 Task: Check the average views per listing of full gym in the last 5 years.
Action: Mouse moved to (811, 184)
Screenshot: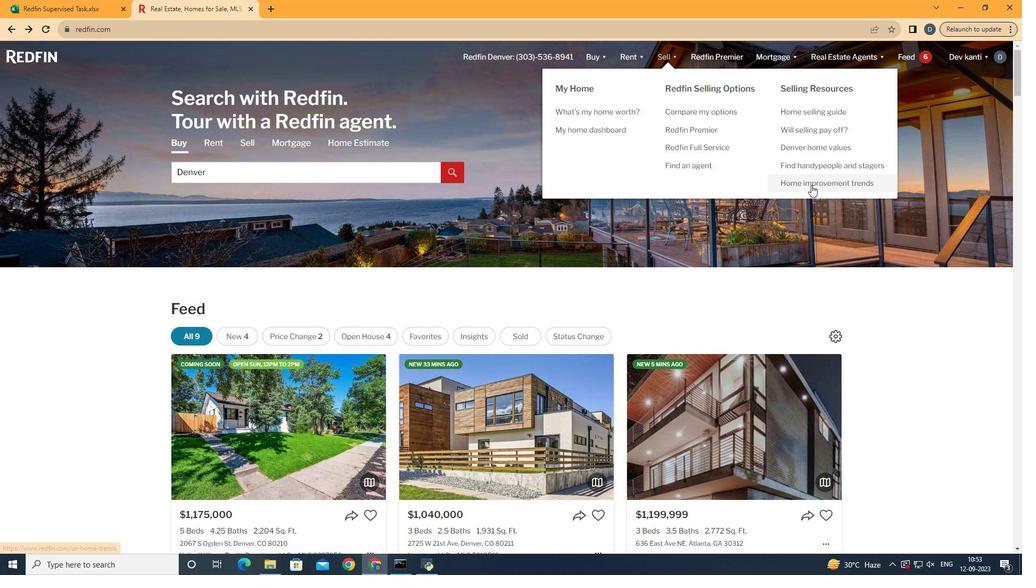 
Action: Mouse pressed left at (811, 184)
Screenshot: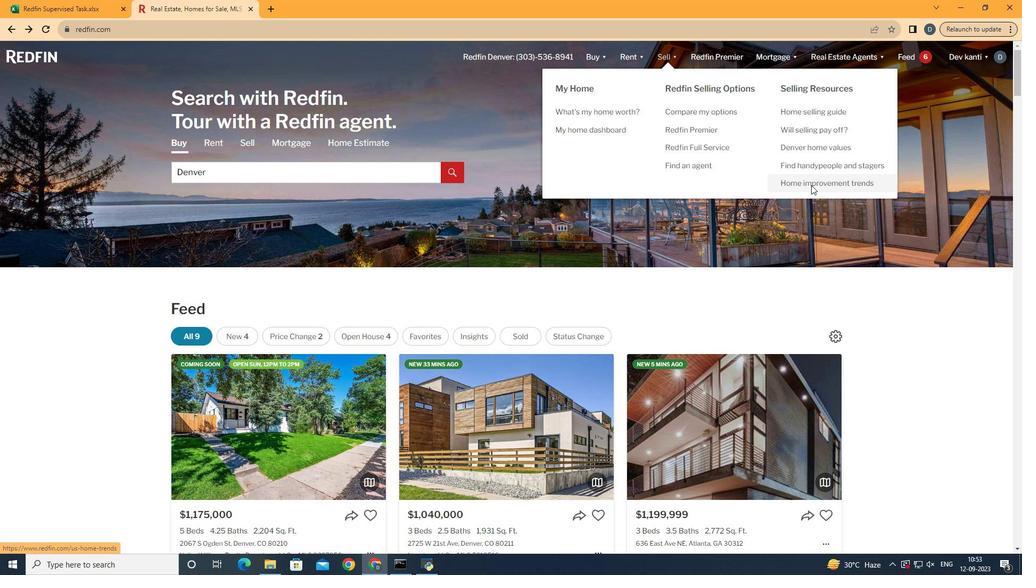 
Action: Mouse moved to (260, 208)
Screenshot: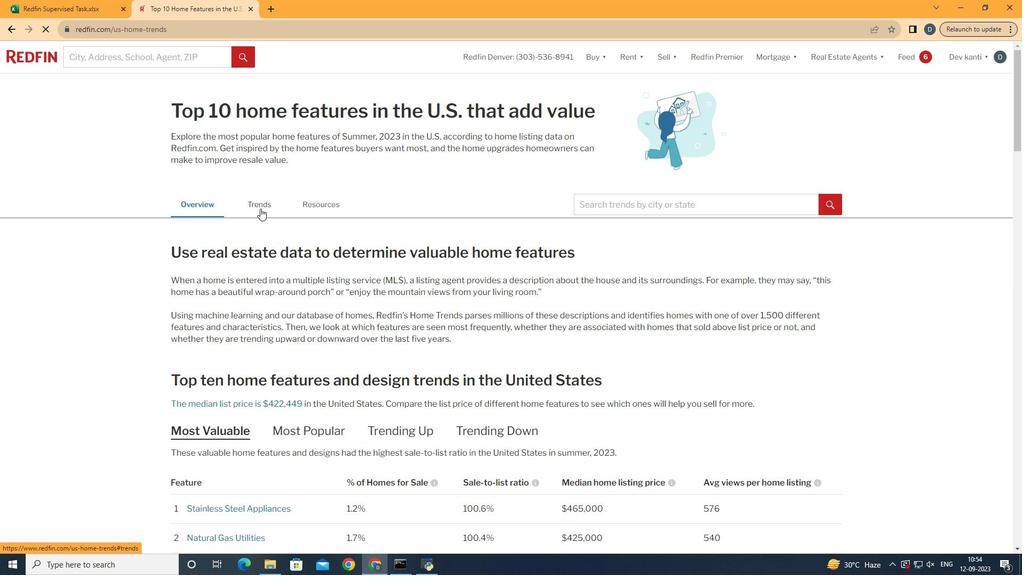 
Action: Mouse pressed left at (260, 208)
Screenshot: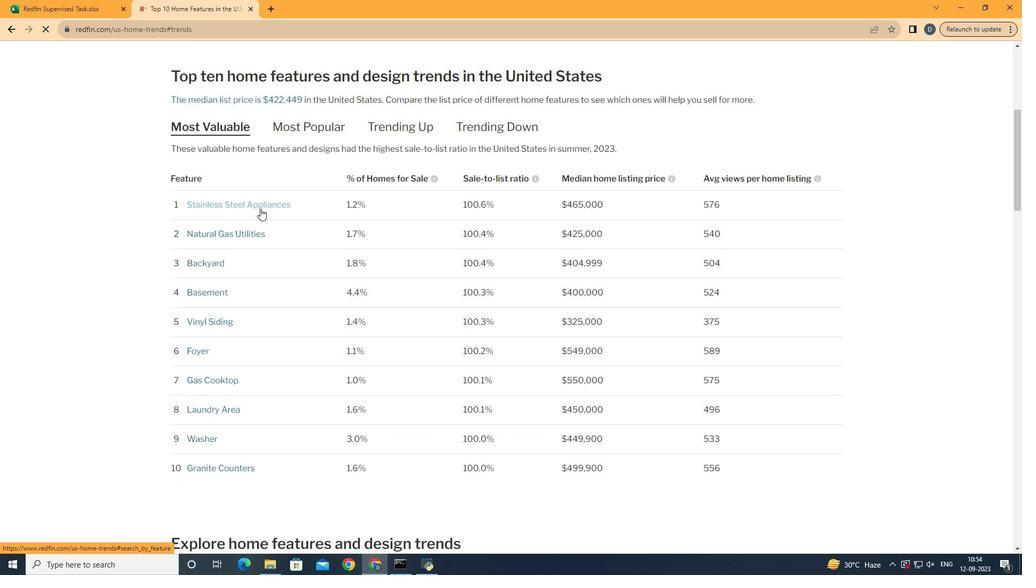 
Action: Mouse moved to (451, 282)
Screenshot: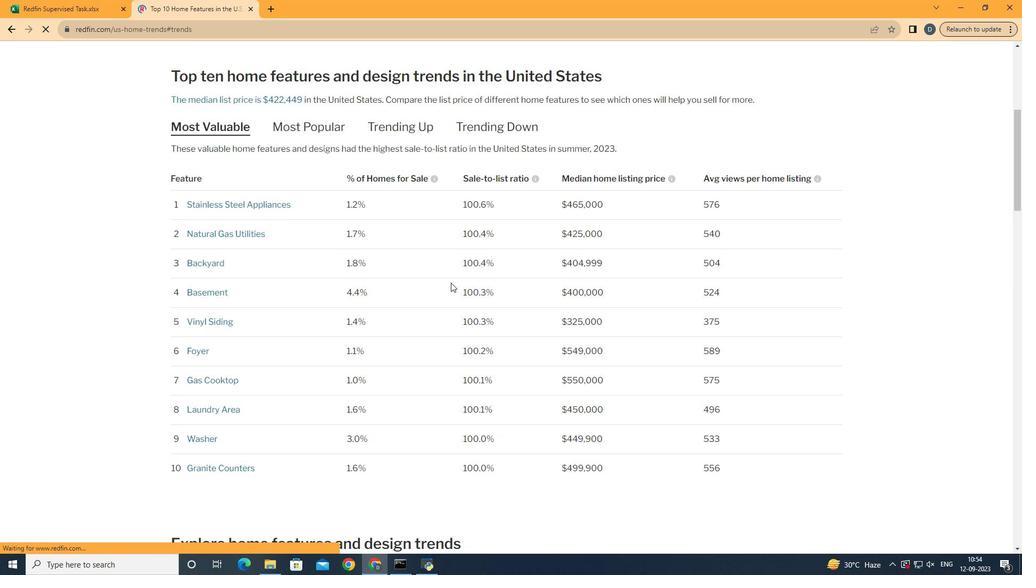 
Action: Mouse scrolled (451, 282) with delta (0, 0)
Screenshot: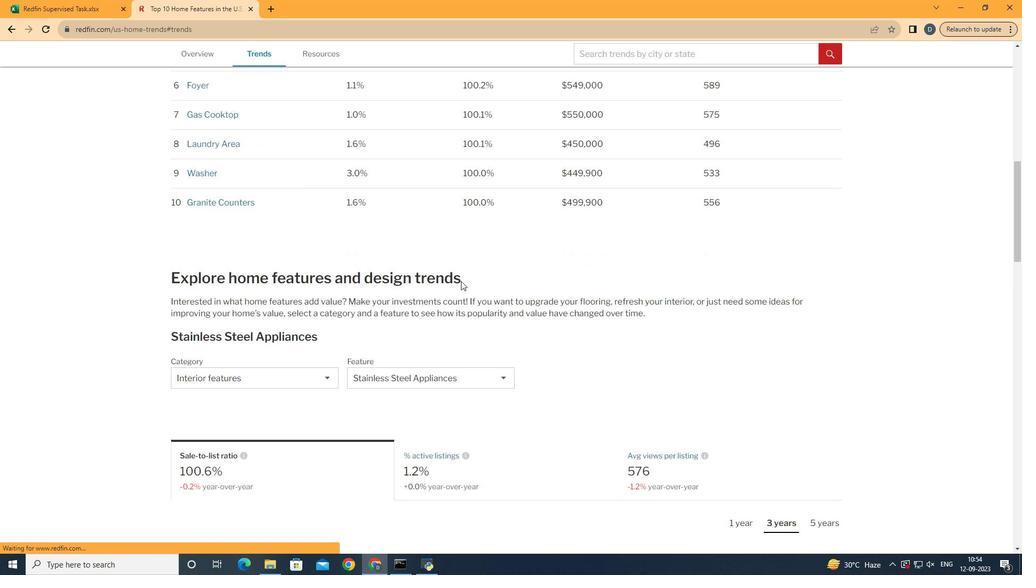 
Action: Mouse scrolled (451, 282) with delta (0, 0)
Screenshot: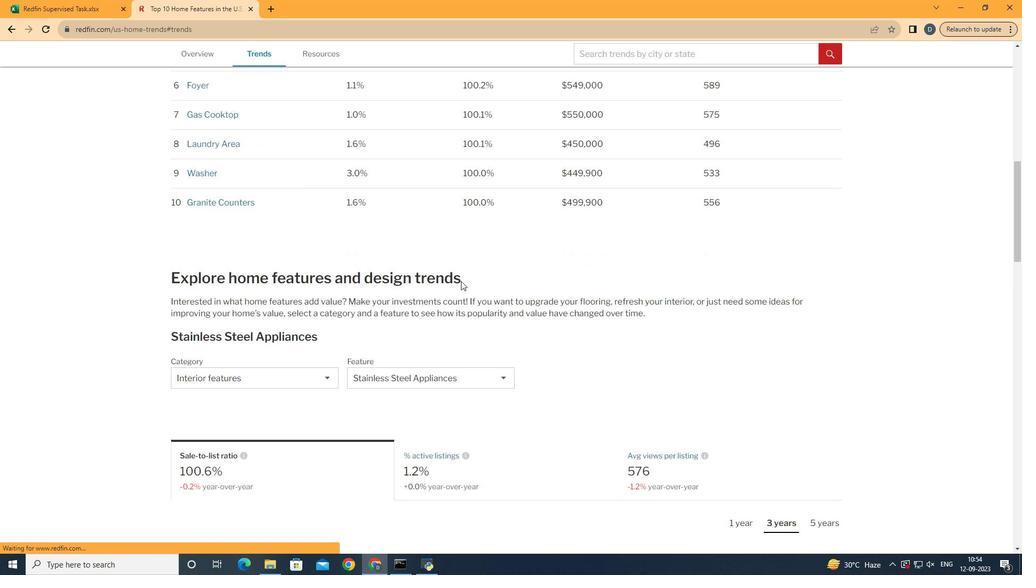 
Action: Mouse moved to (451, 283)
Screenshot: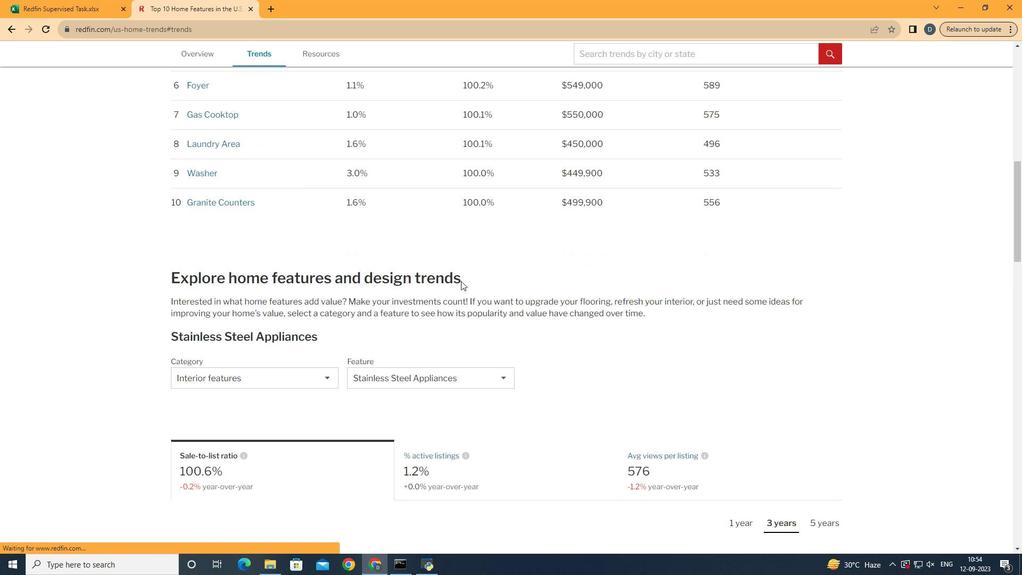 
Action: Mouse scrolled (451, 282) with delta (0, 0)
Screenshot: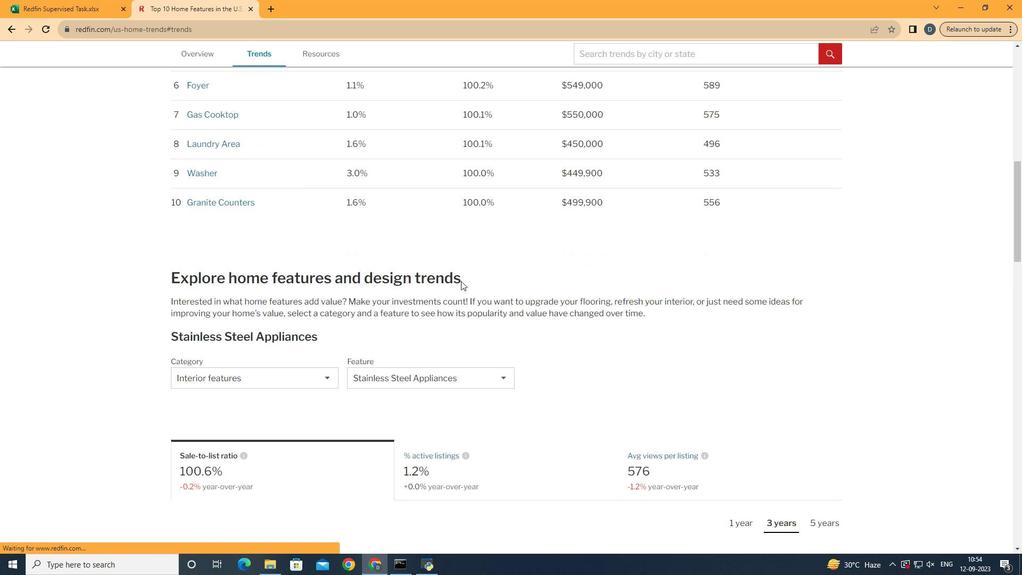 
Action: Mouse moved to (448, 283)
Screenshot: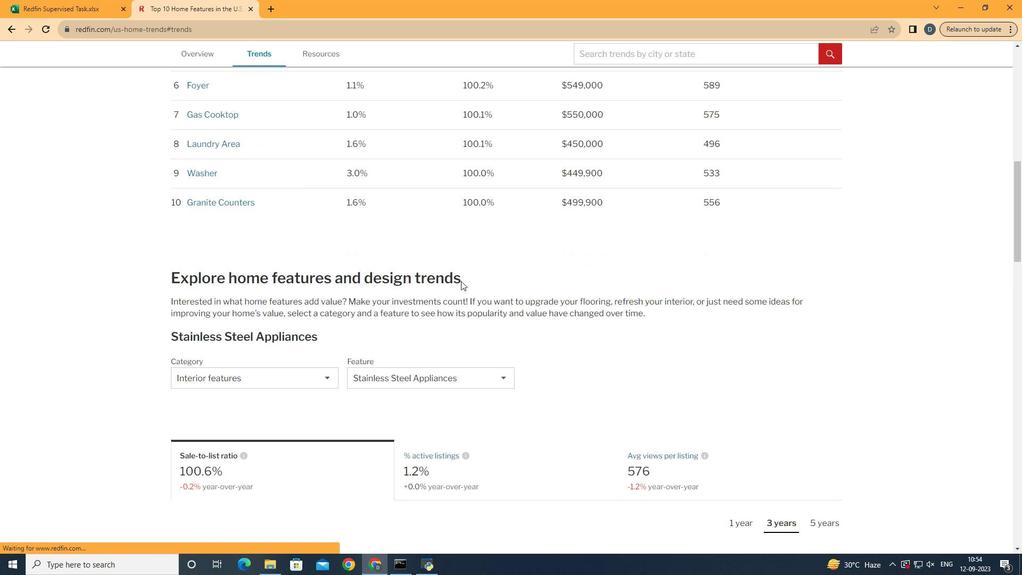
Action: Mouse scrolled (448, 283) with delta (0, 0)
Screenshot: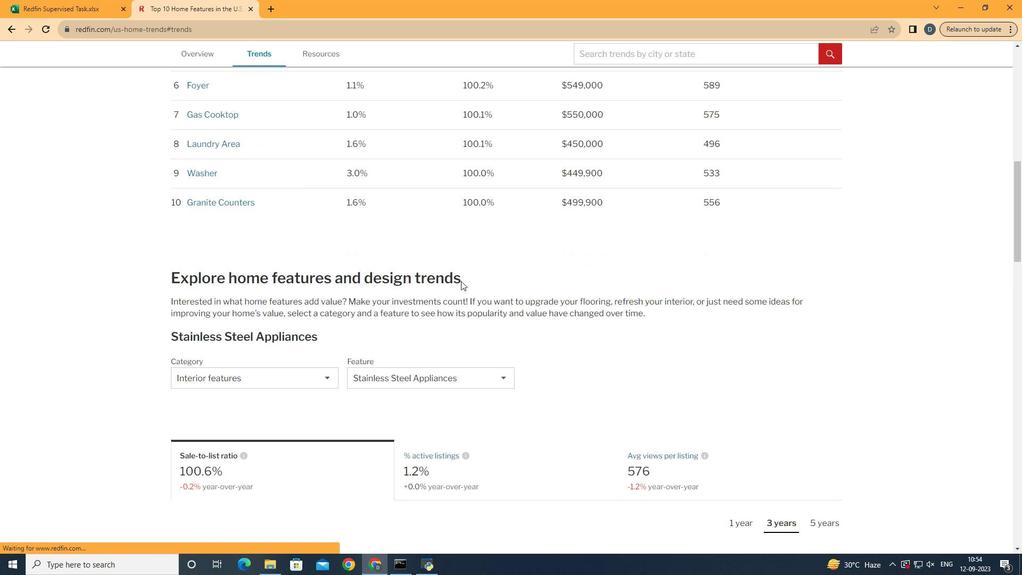 
Action: Mouse moved to (444, 285)
Screenshot: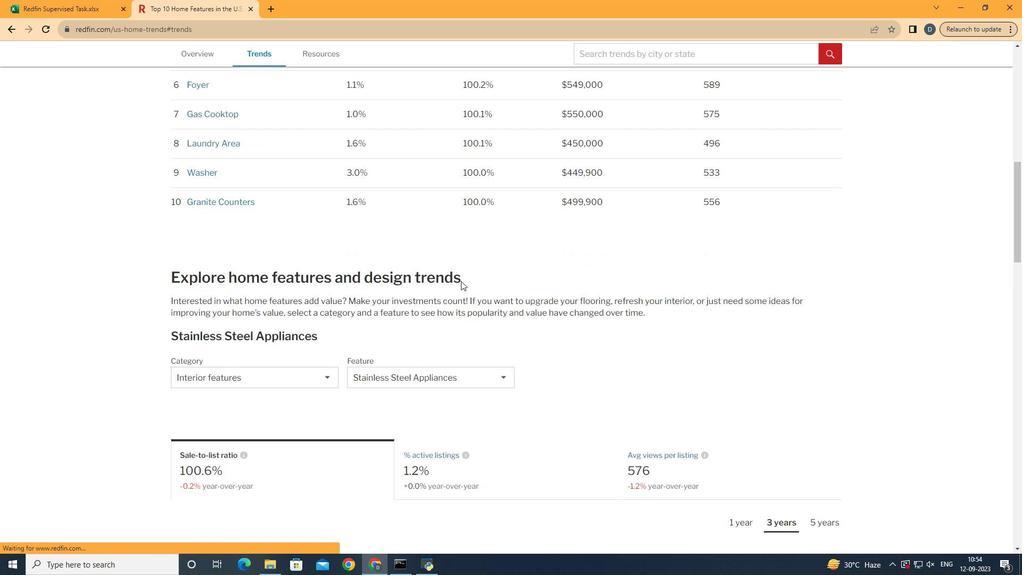 
Action: Mouse scrolled (444, 284) with delta (0, 0)
Screenshot: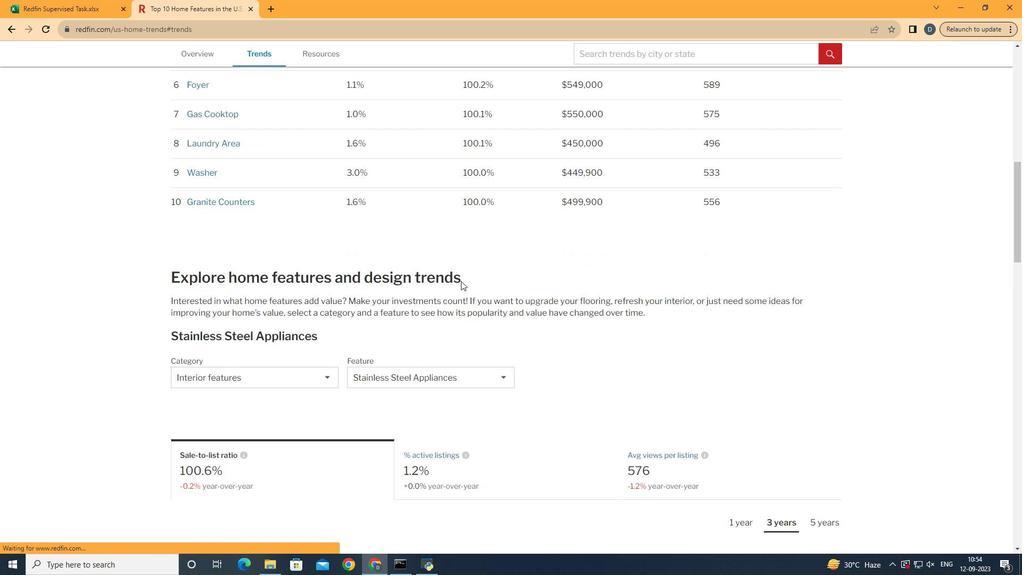 
Action: Mouse moved to (461, 281)
Screenshot: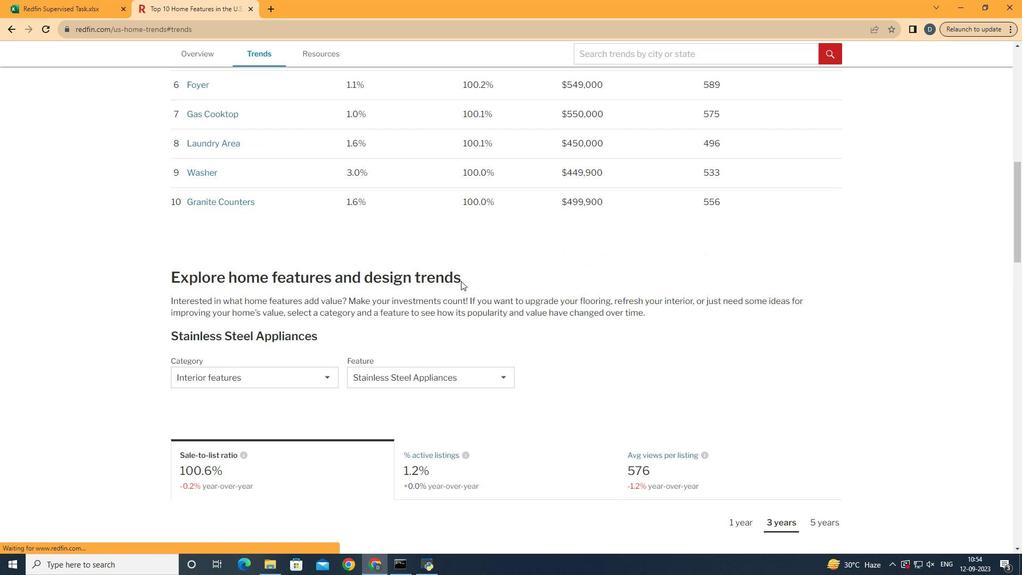 
Action: Mouse scrolled (461, 280) with delta (0, 0)
Screenshot: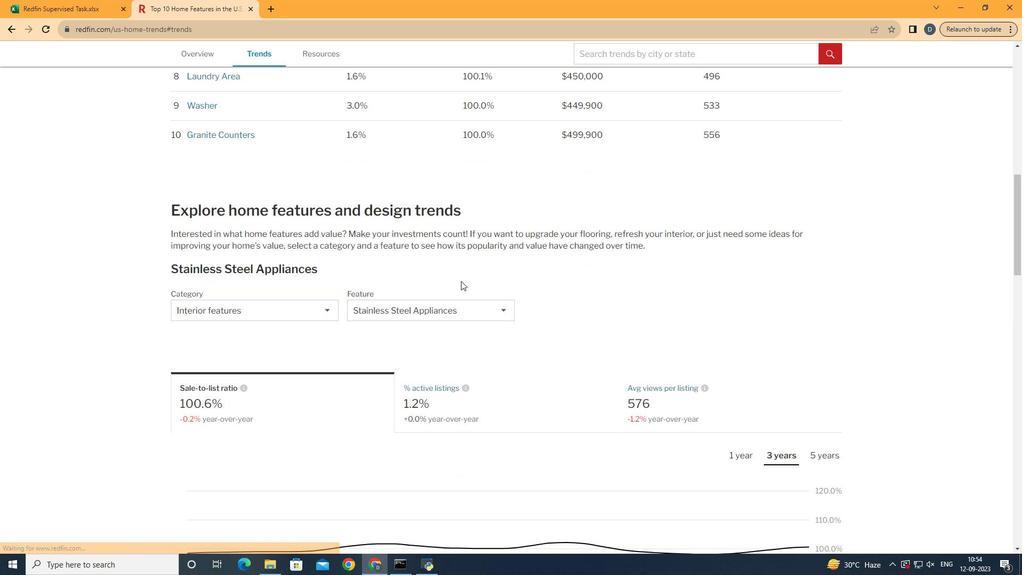 
Action: Mouse scrolled (461, 280) with delta (0, 0)
Screenshot: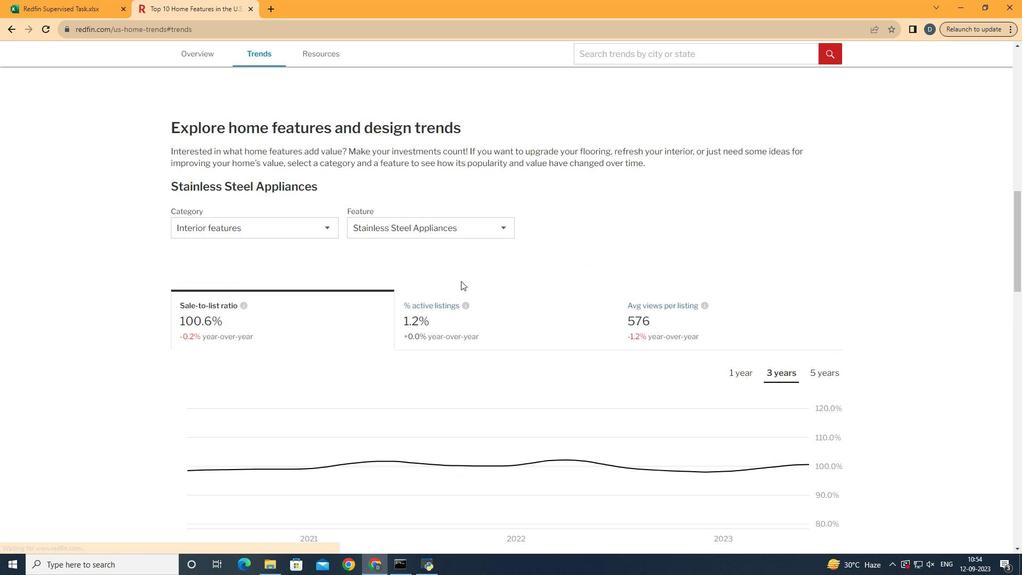 
Action: Mouse scrolled (461, 280) with delta (0, 0)
Screenshot: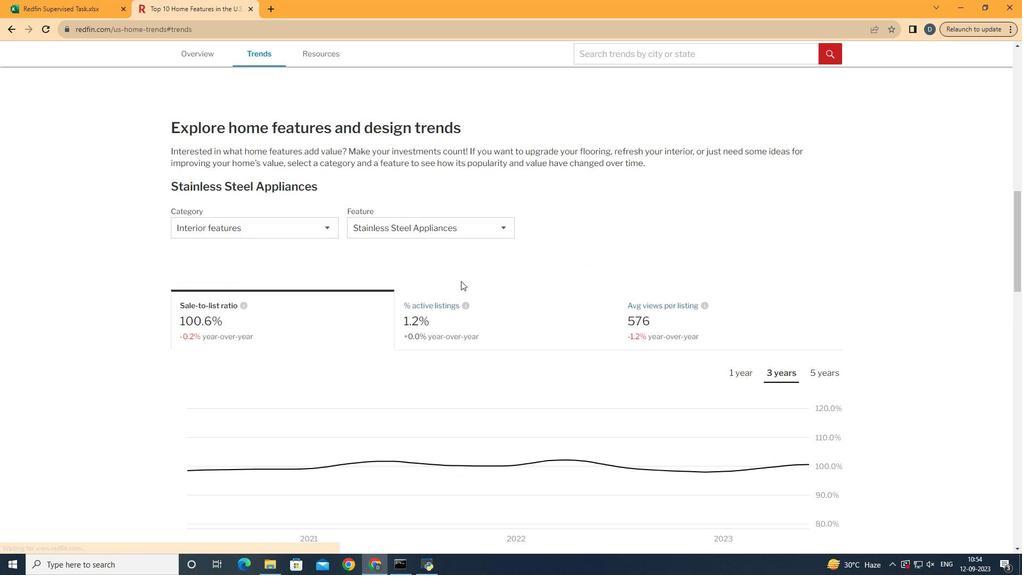 
Action: Mouse moved to (260, 212)
Screenshot: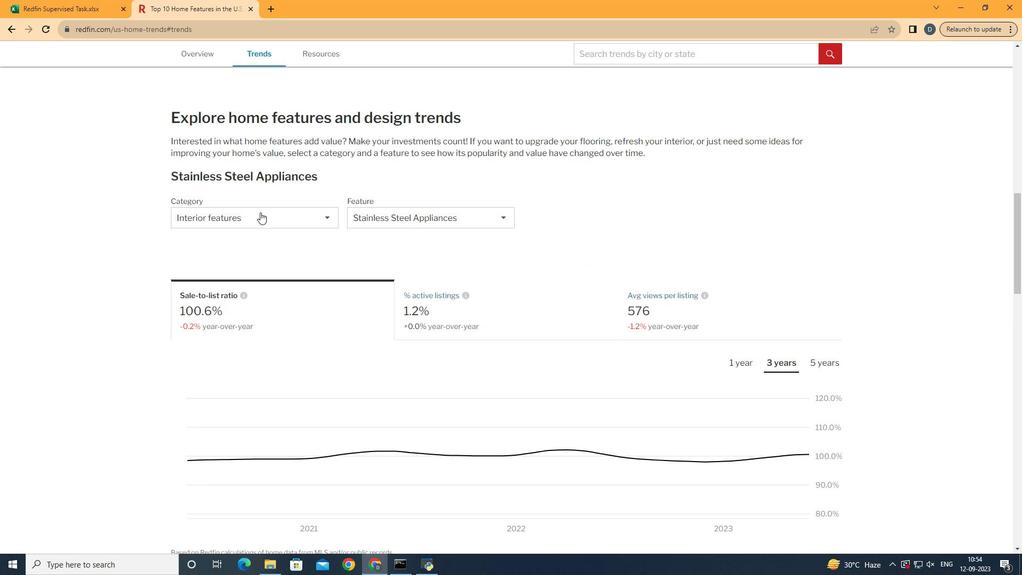 
Action: Mouse pressed left at (260, 212)
Screenshot: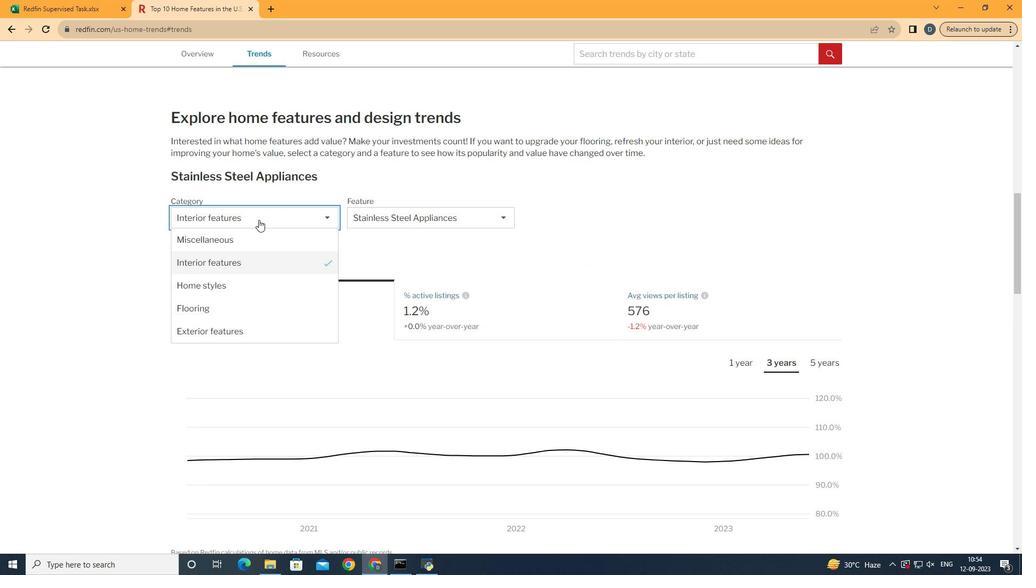 
Action: Mouse moved to (273, 263)
Screenshot: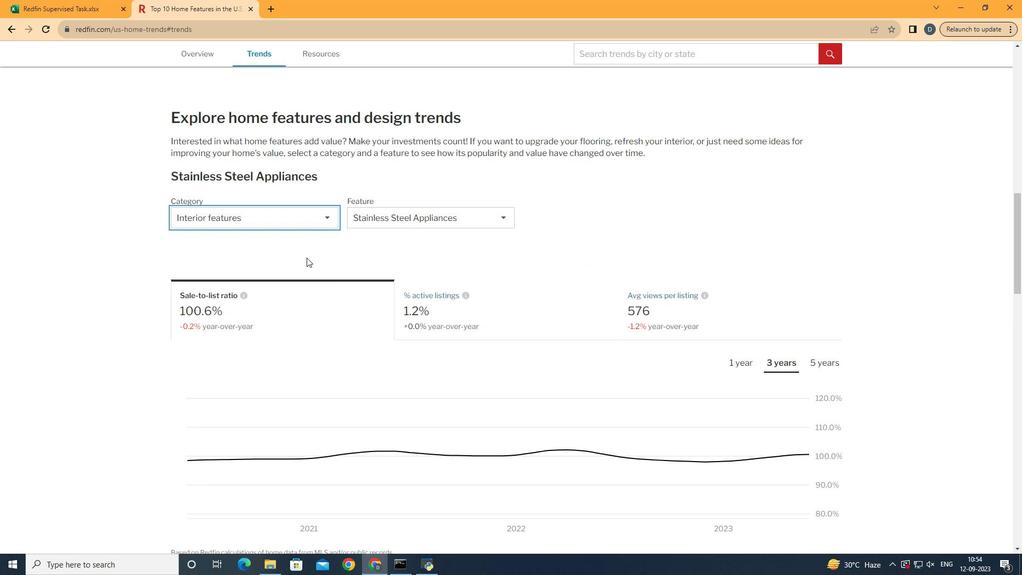 
Action: Mouse pressed left at (273, 263)
Screenshot: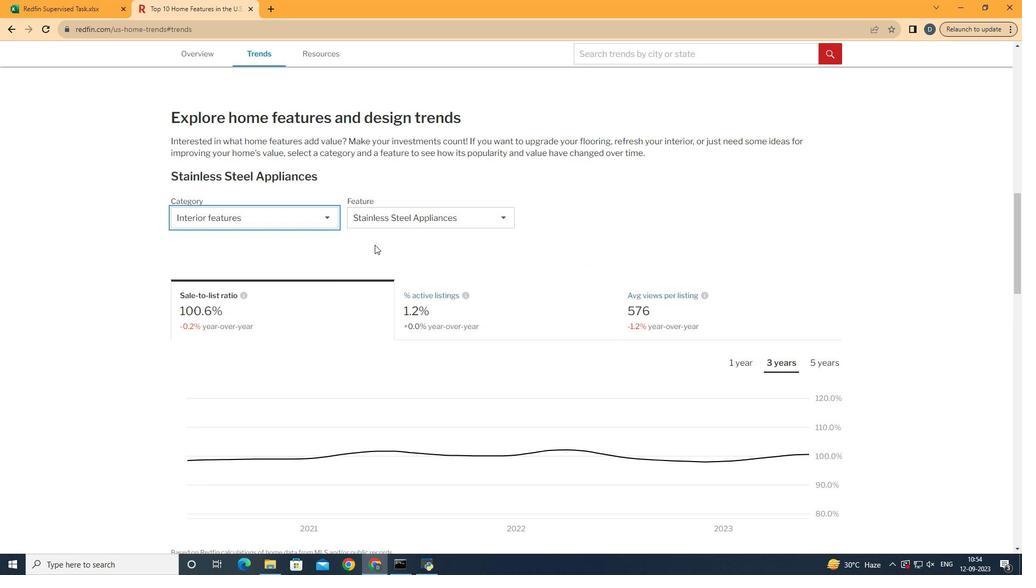 
Action: Mouse moved to (452, 215)
Screenshot: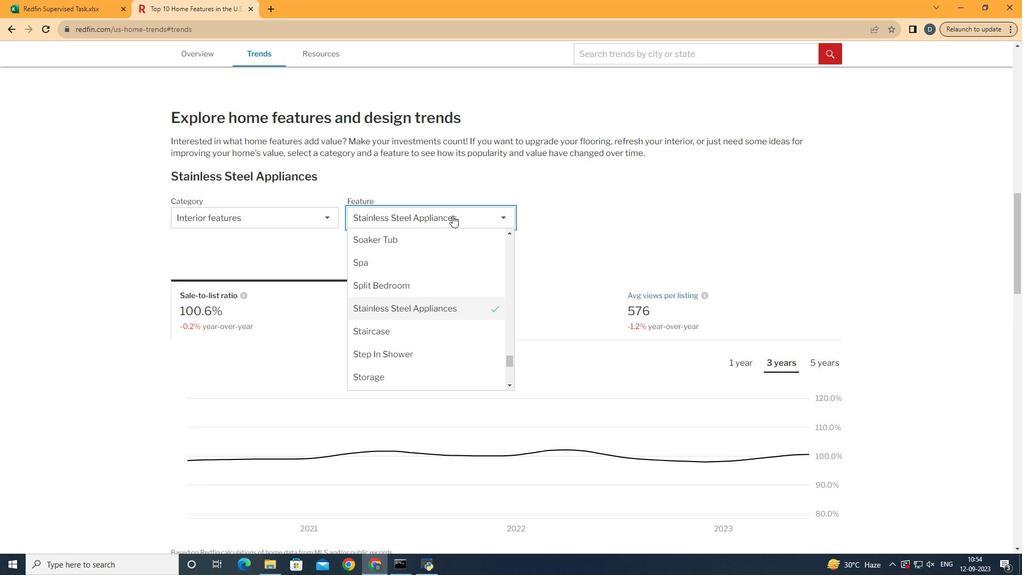 
Action: Mouse pressed left at (452, 215)
Screenshot: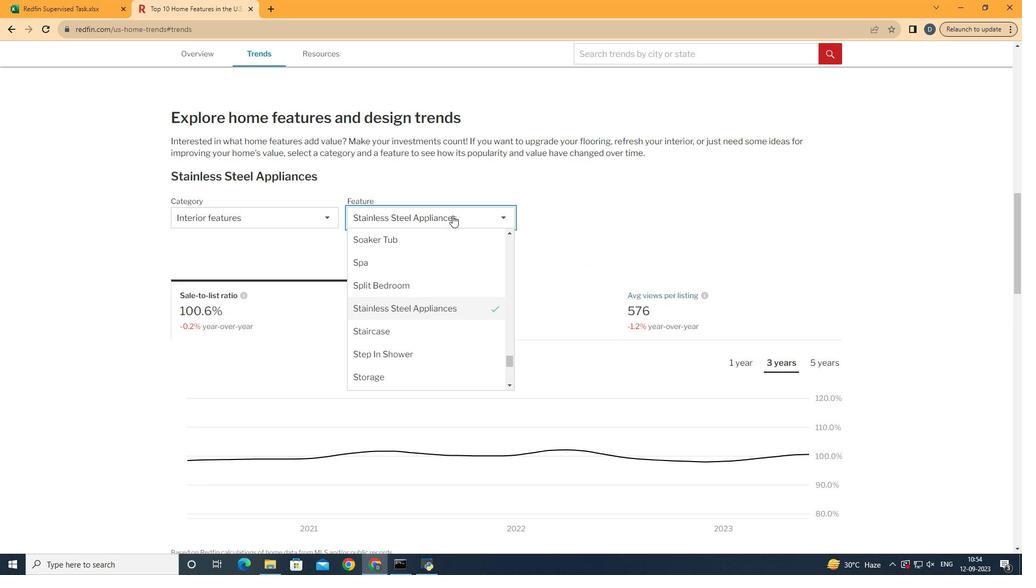 
Action: Mouse moved to (478, 313)
Screenshot: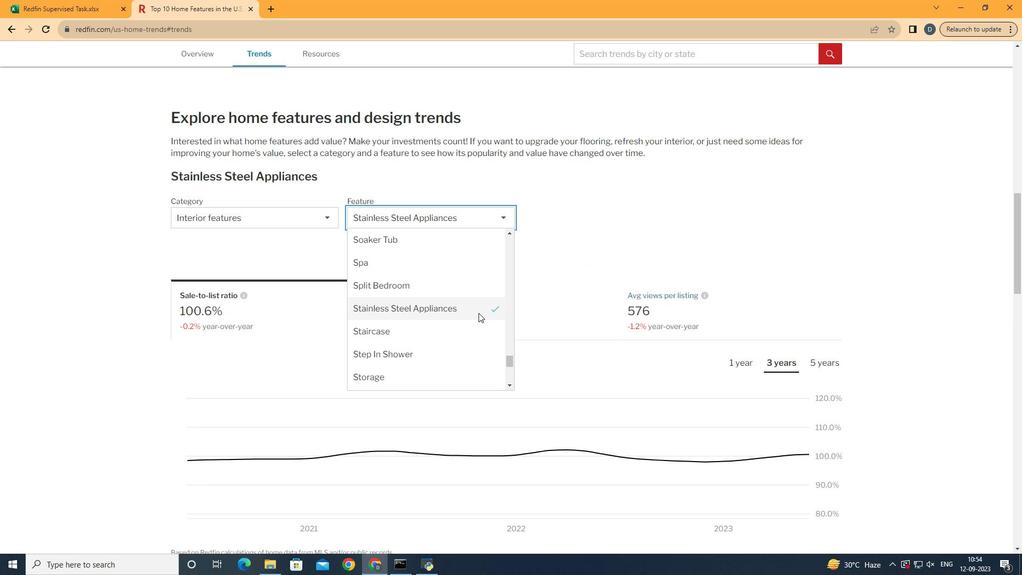 
Action: Mouse scrolled (478, 313) with delta (0, 0)
Screenshot: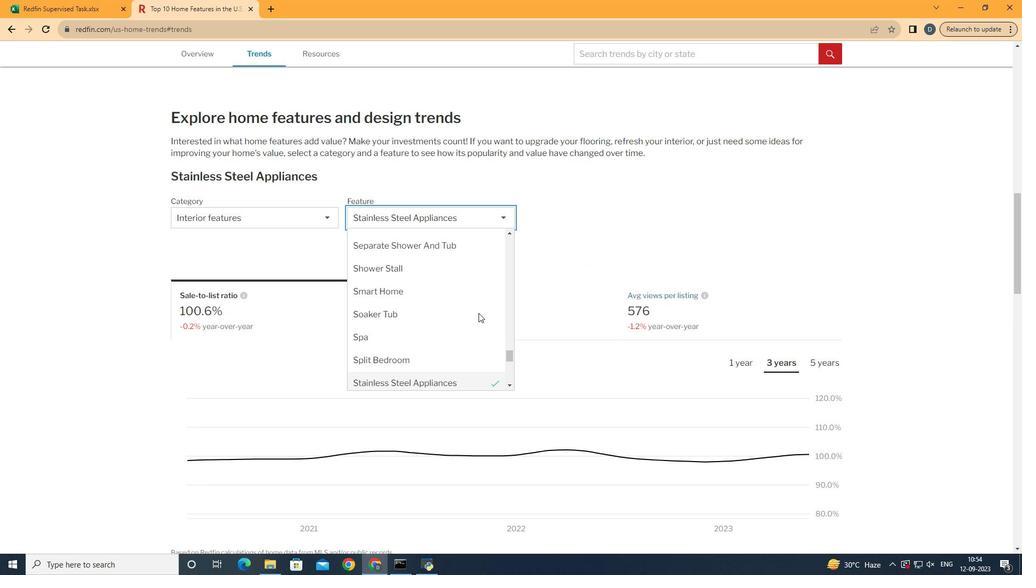 
Action: Mouse scrolled (478, 313) with delta (0, 0)
Screenshot: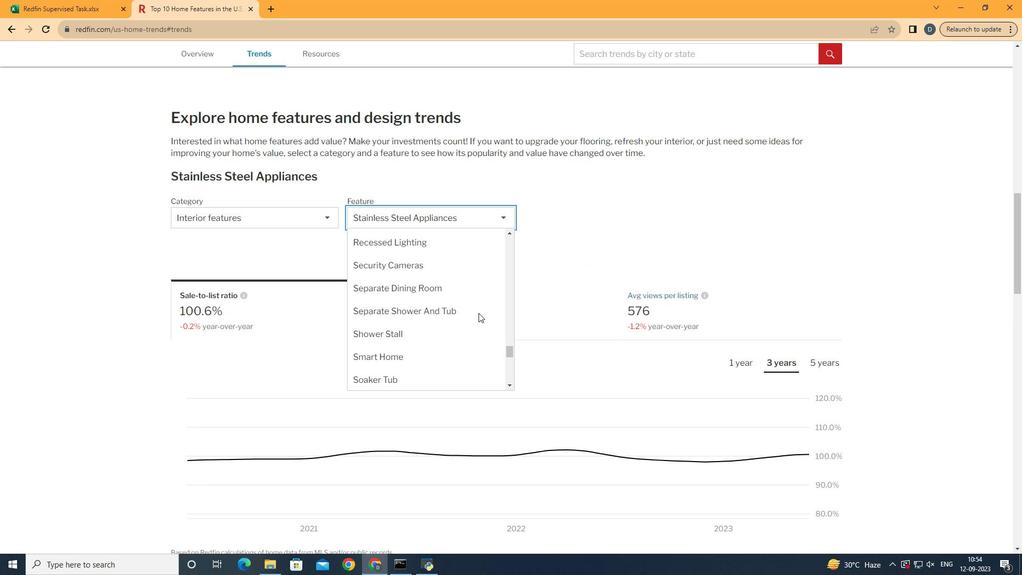 
Action: Mouse scrolled (478, 313) with delta (0, 0)
Screenshot: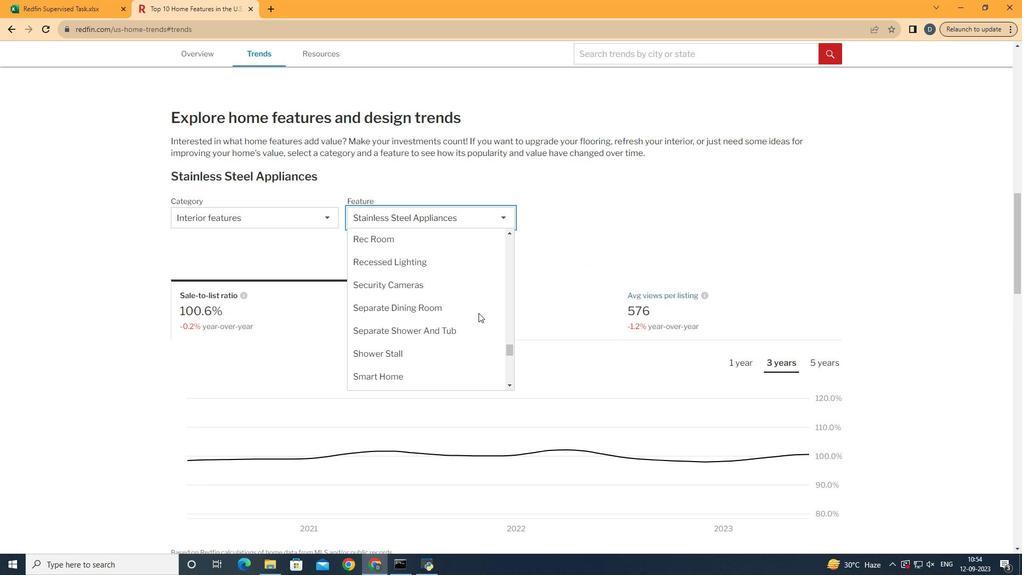 
Action: Mouse scrolled (478, 313) with delta (0, 0)
Screenshot: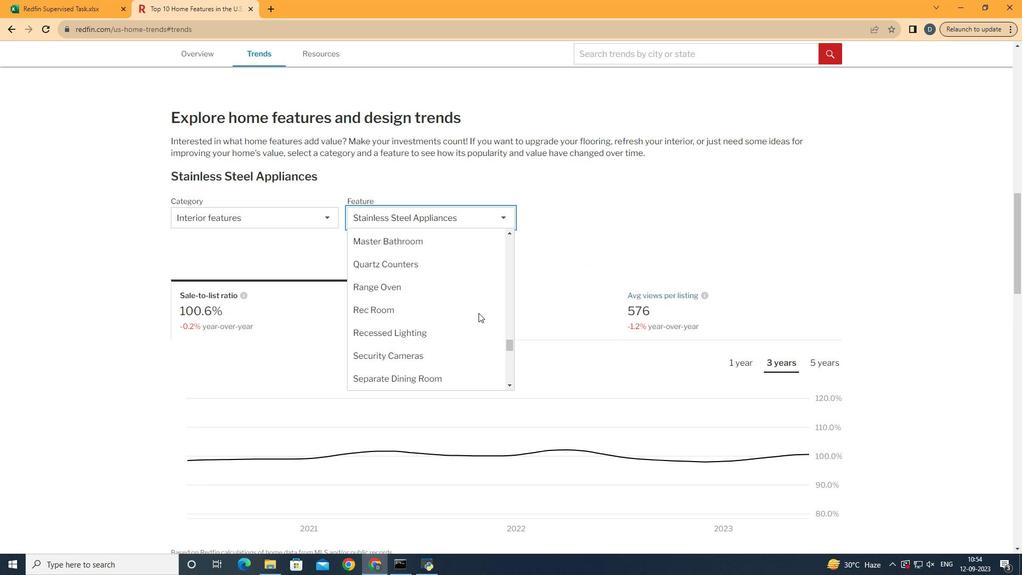 
Action: Mouse scrolled (478, 313) with delta (0, 0)
Screenshot: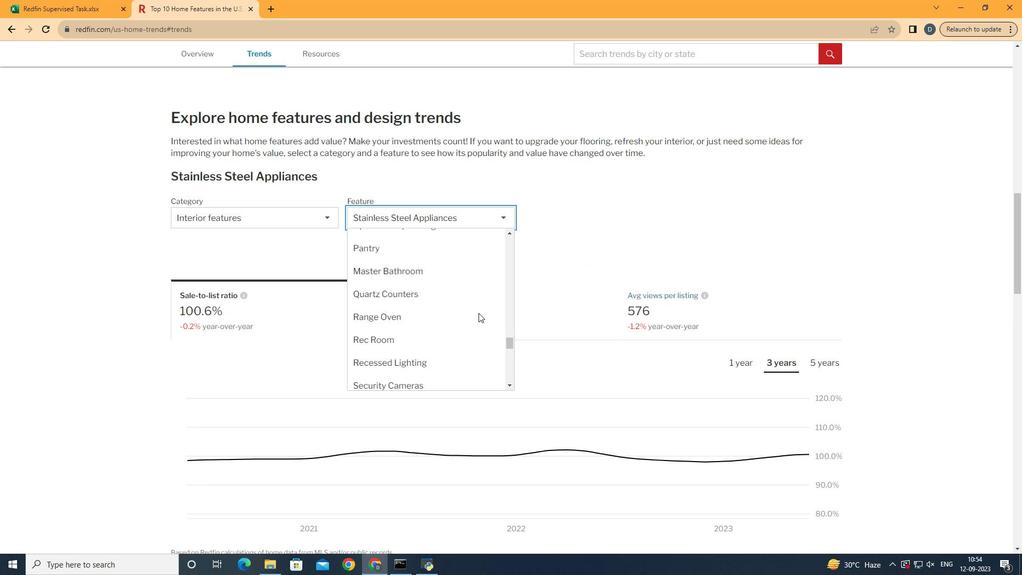 
Action: Mouse moved to (478, 313)
Screenshot: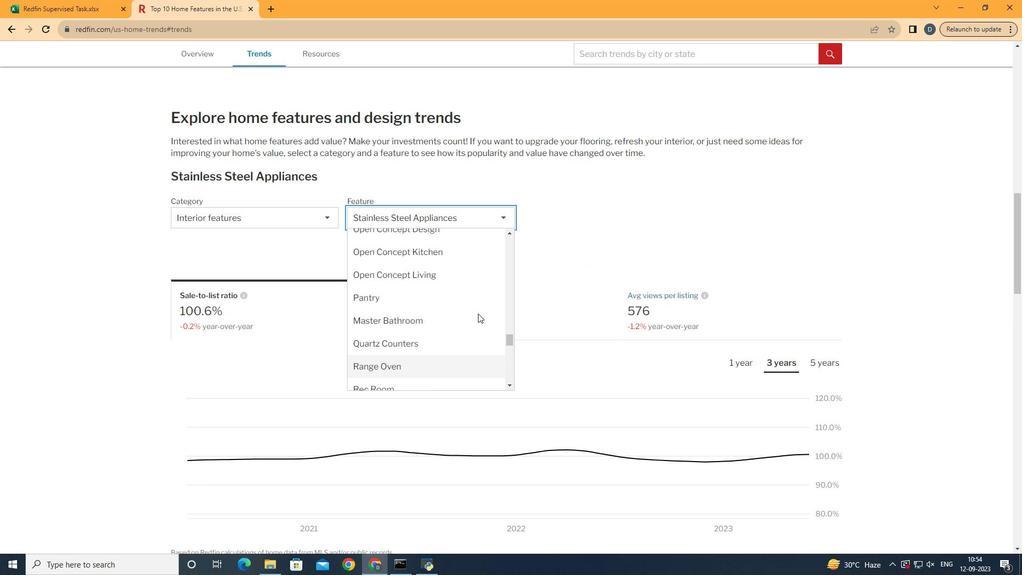 
Action: Mouse scrolled (478, 314) with delta (0, 0)
Screenshot: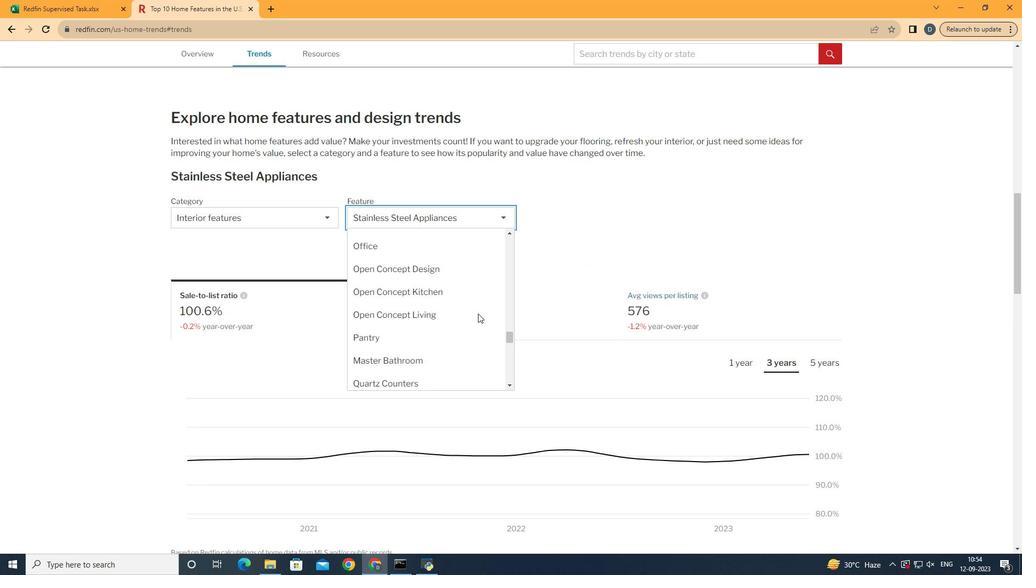 
Action: Mouse scrolled (478, 314) with delta (0, 0)
Screenshot: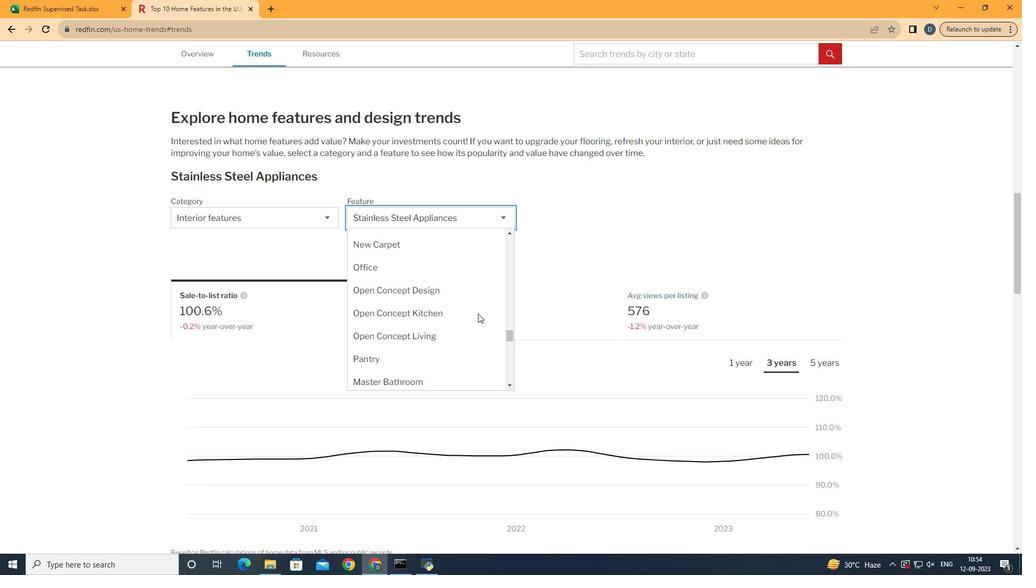 
Action: Mouse scrolled (478, 314) with delta (0, 0)
Screenshot: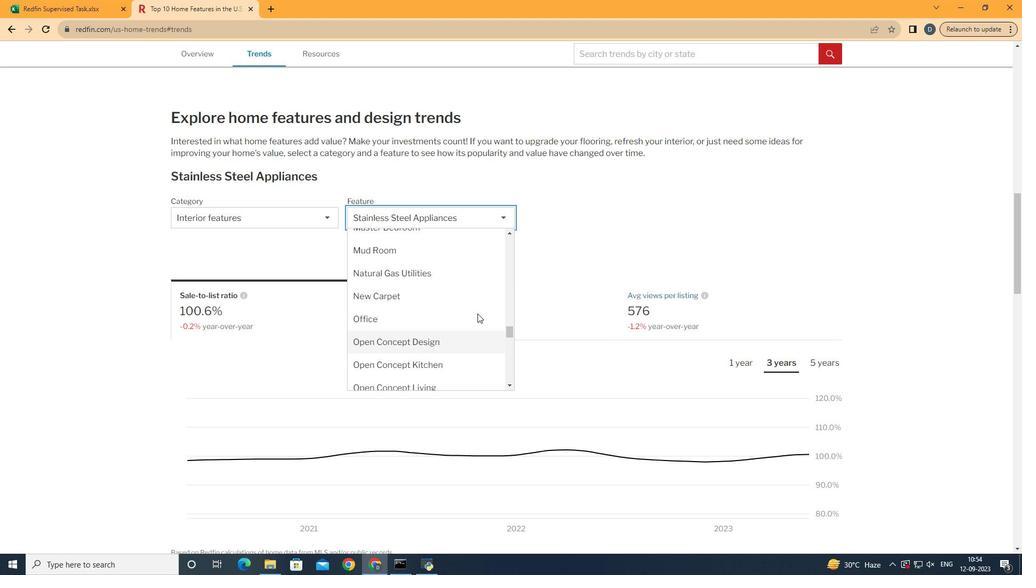 
Action: Mouse moved to (477, 313)
Screenshot: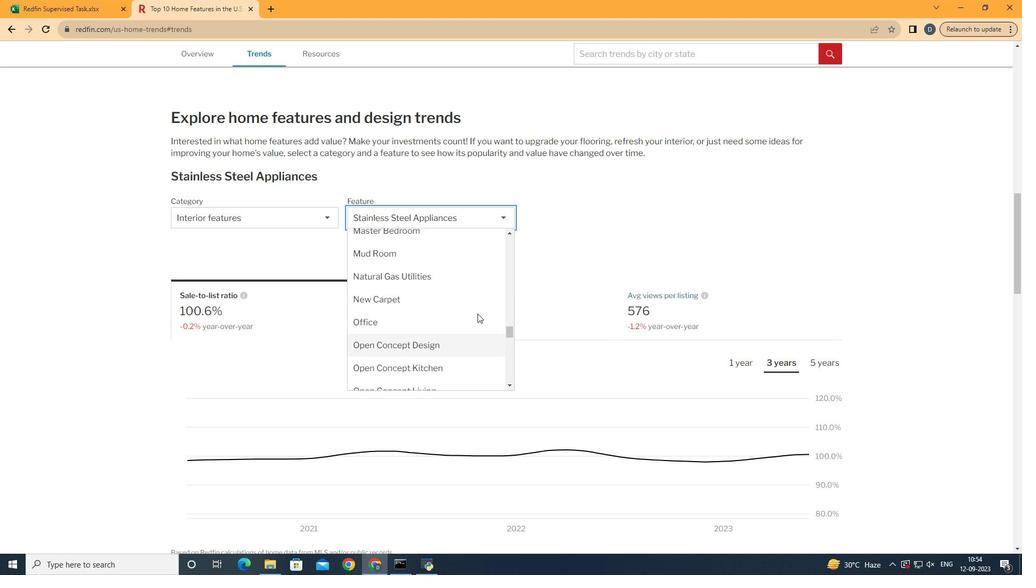 
Action: Mouse scrolled (477, 314) with delta (0, 0)
Screenshot: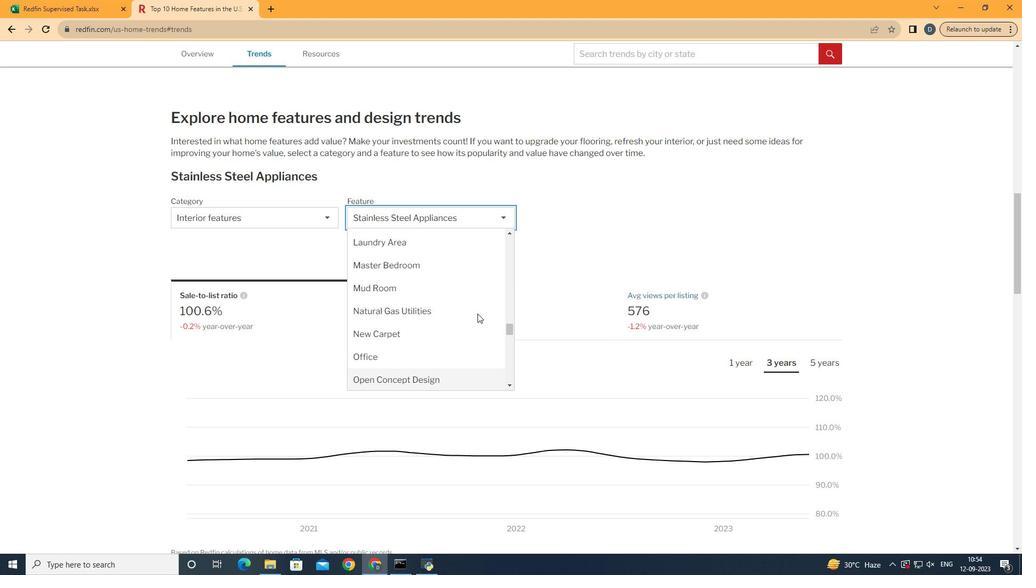 
Action: Mouse scrolled (477, 314) with delta (0, 0)
Screenshot: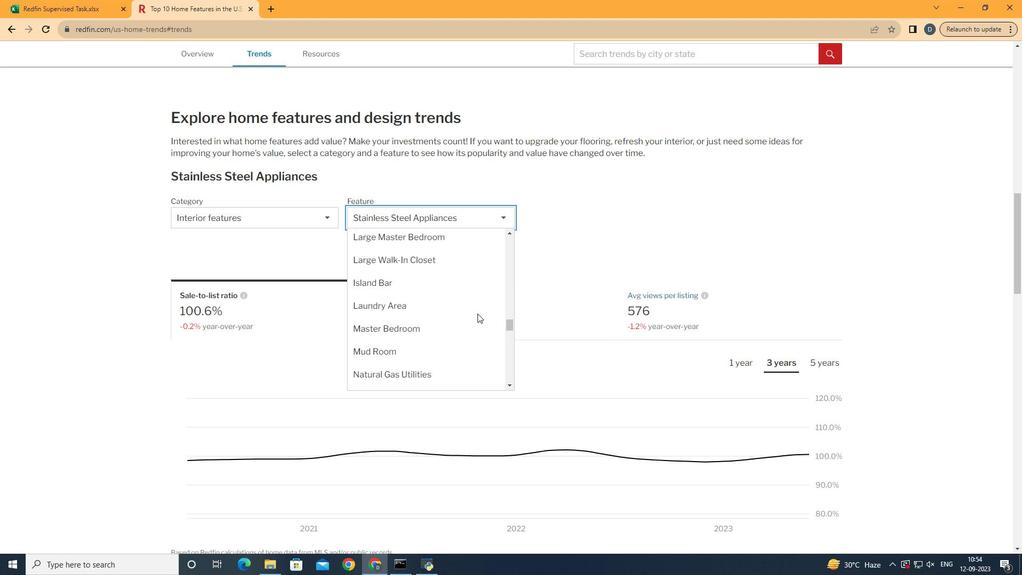 
Action: Mouse scrolled (477, 314) with delta (0, 0)
Screenshot: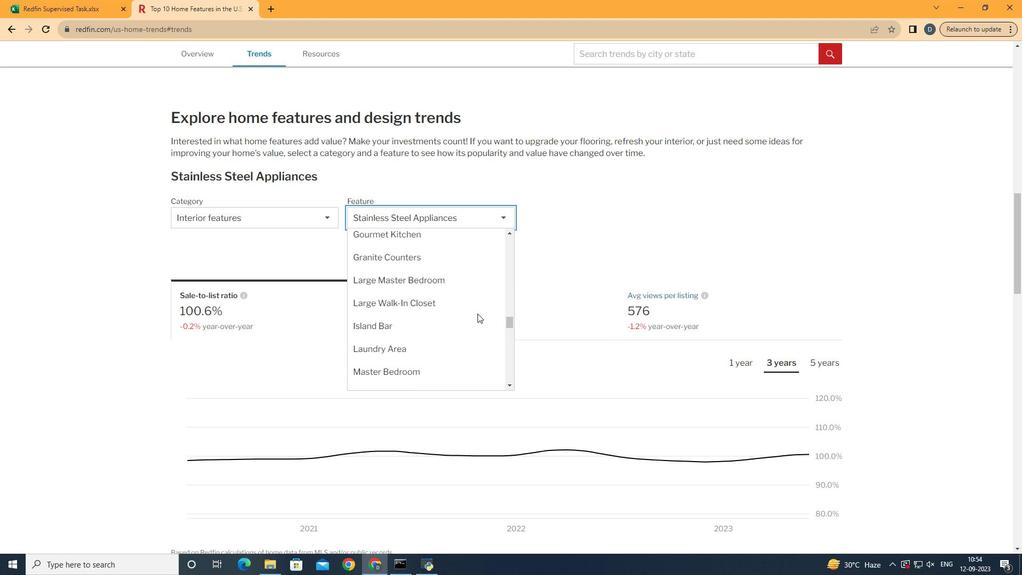 
Action: Mouse scrolled (477, 314) with delta (0, 0)
Screenshot: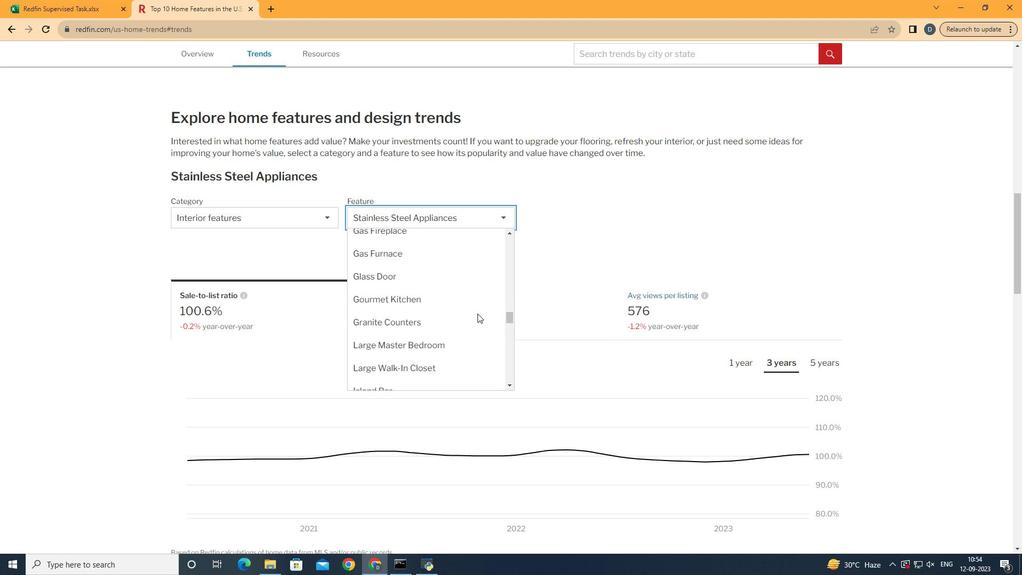 
Action: Mouse scrolled (477, 314) with delta (0, 0)
Screenshot: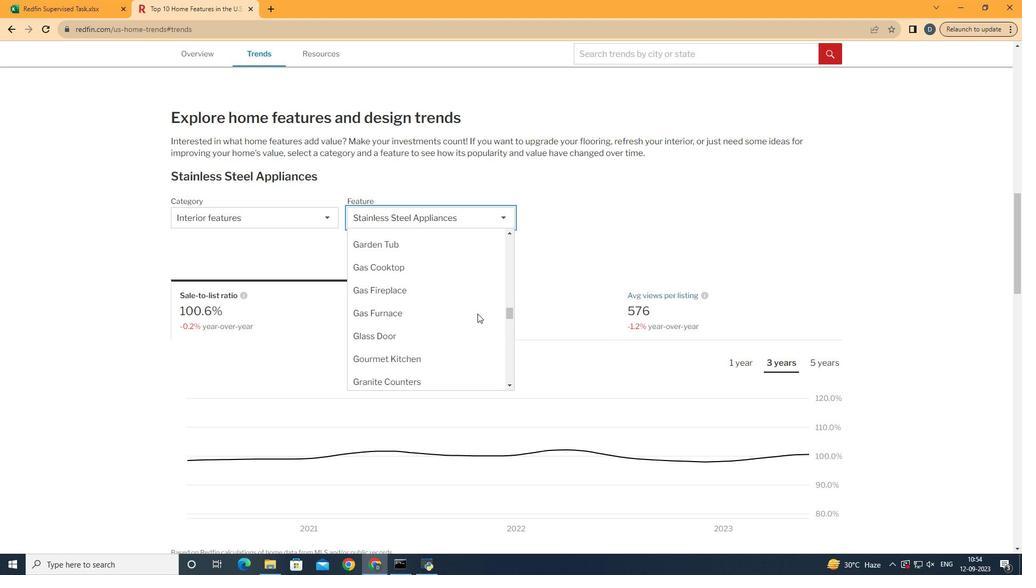 
Action: Mouse moved to (477, 314)
Screenshot: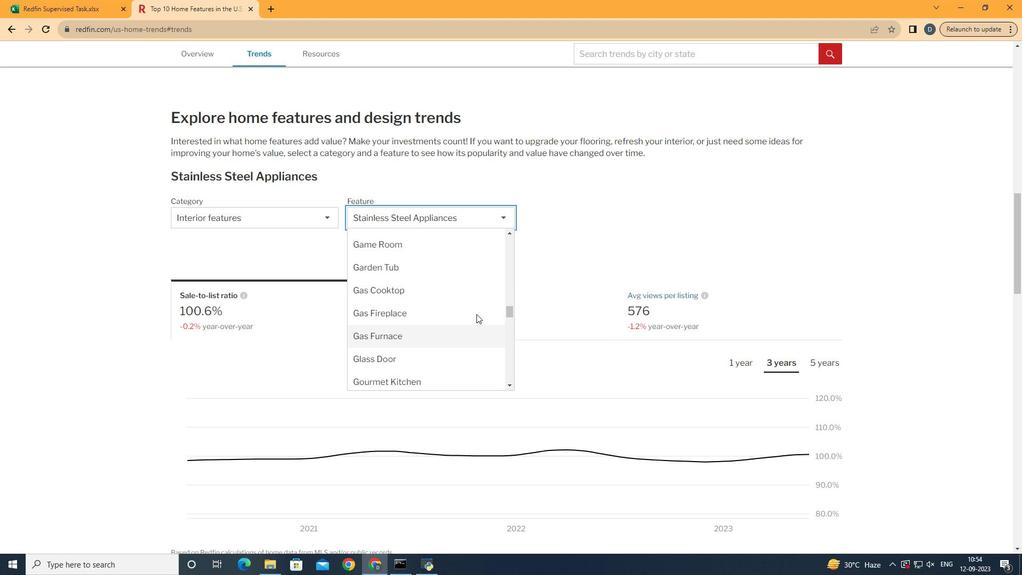 
Action: Mouse scrolled (477, 314) with delta (0, 0)
Screenshot: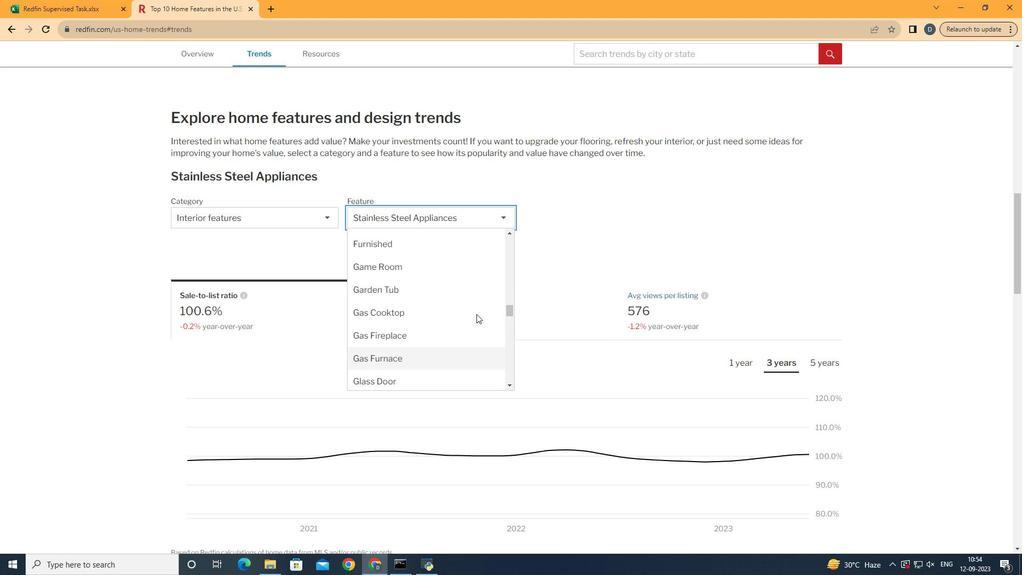 
Action: Mouse moved to (478, 276)
Screenshot: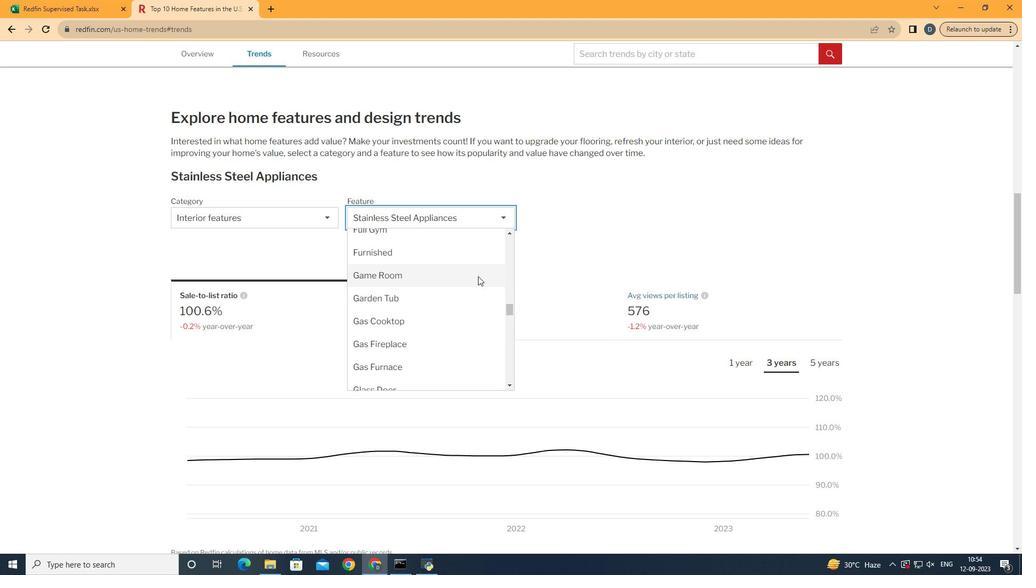 
Action: Mouse scrolled (478, 276) with delta (0, 0)
Screenshot: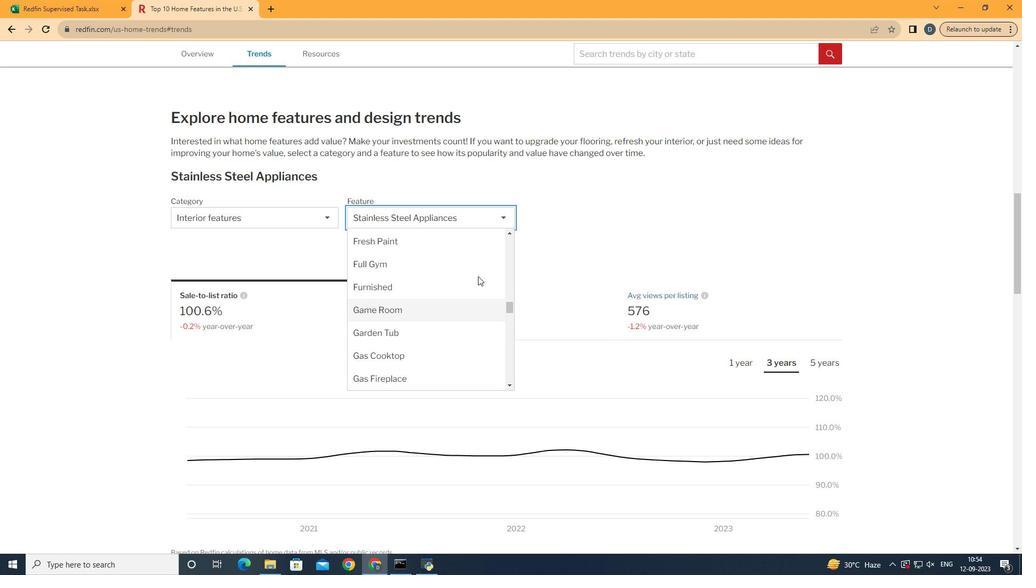 
Action: Mouse moved to (476, 291)
Screenshot: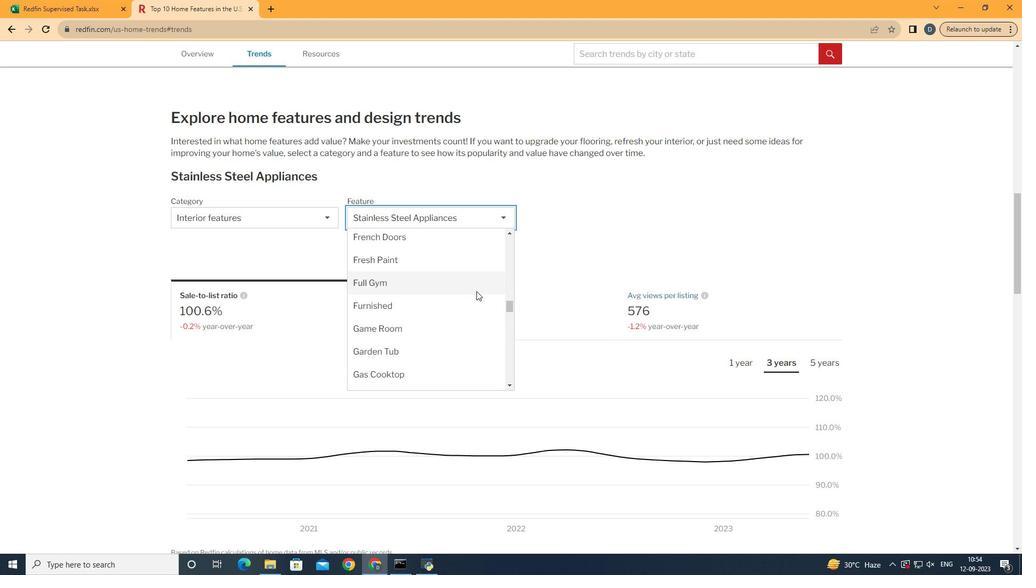 
Action: Mouse pressed left at (476, 291)
Screenshot: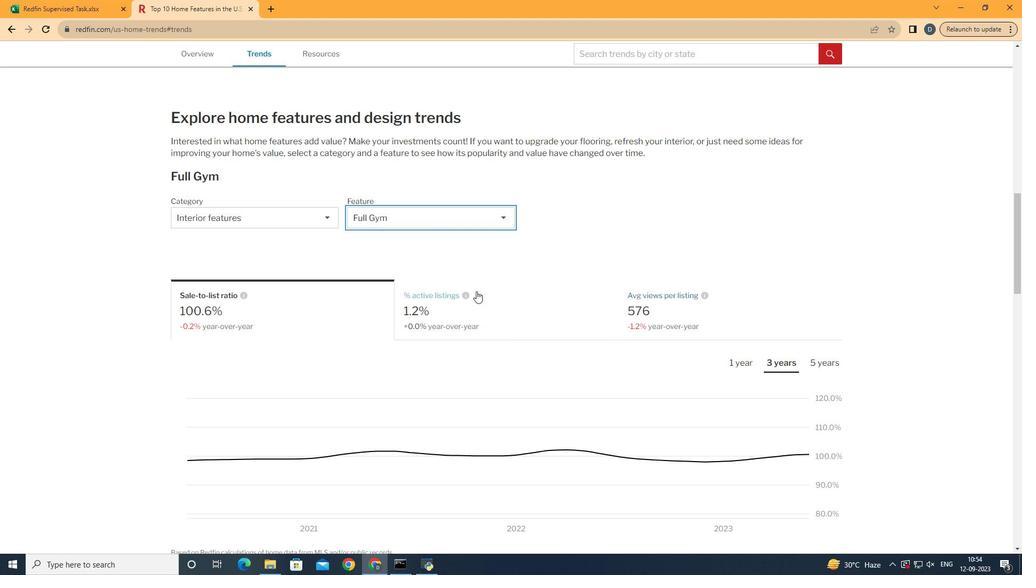 
Action: Mouse moved to (412, 308)
Screenshot: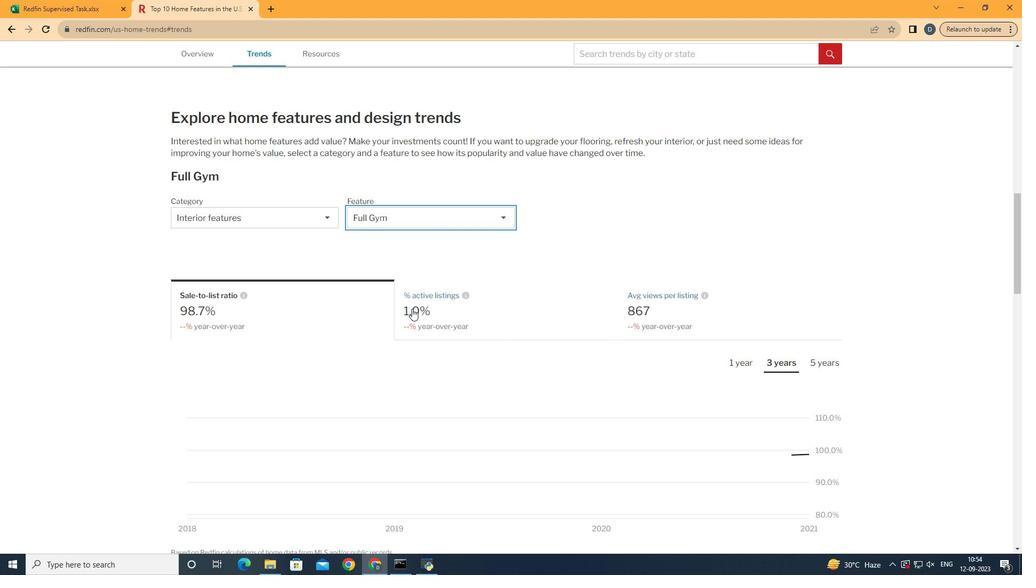 
Action: Mouse scrolled (412, 308) with delta (0, 0)
Screenshot: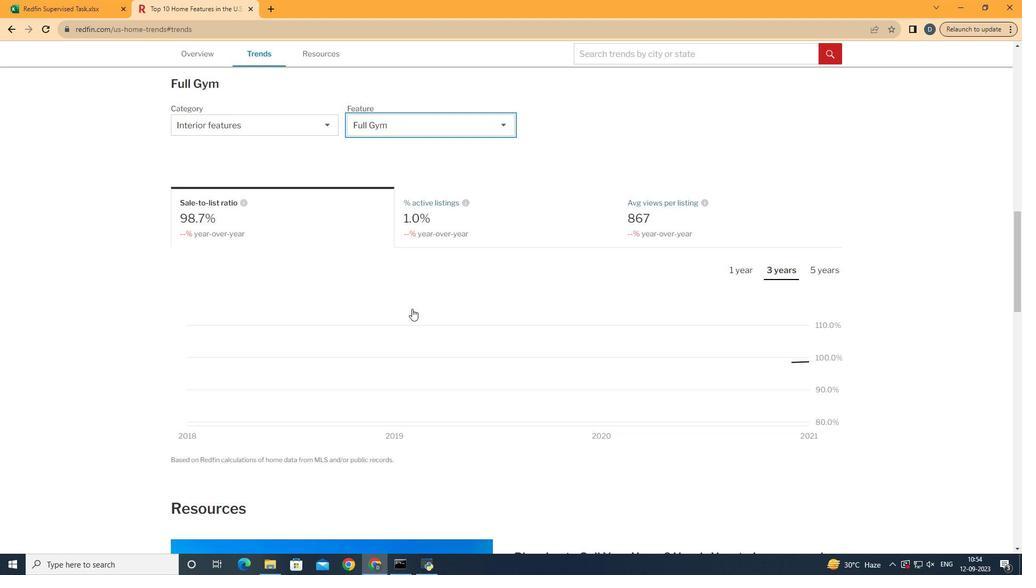 
Action: Mouse scrolled (412, 308) with delta (0, 0)
Screenshot: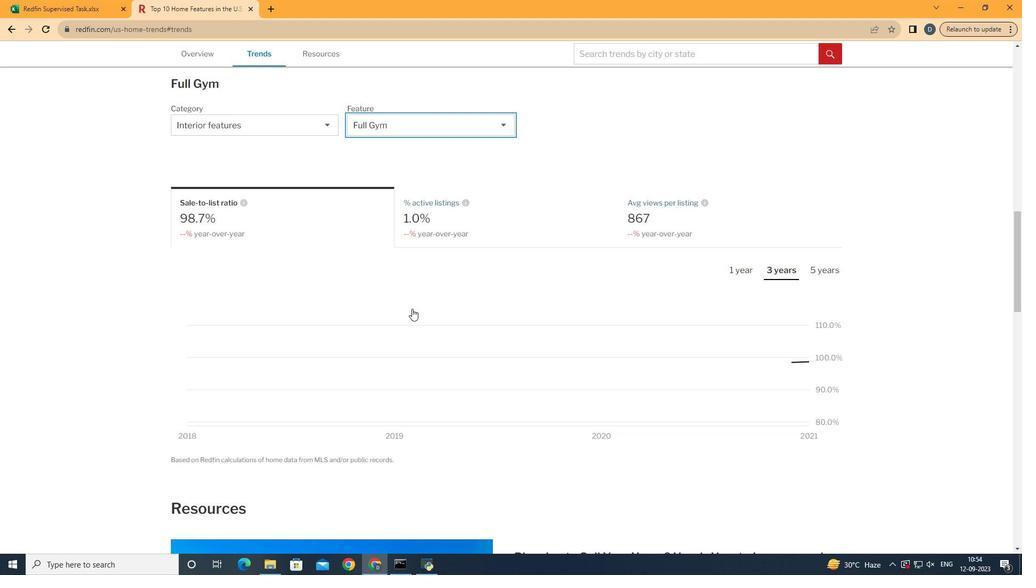 
Action: Mouse moved to (764, 204)
Screenshot: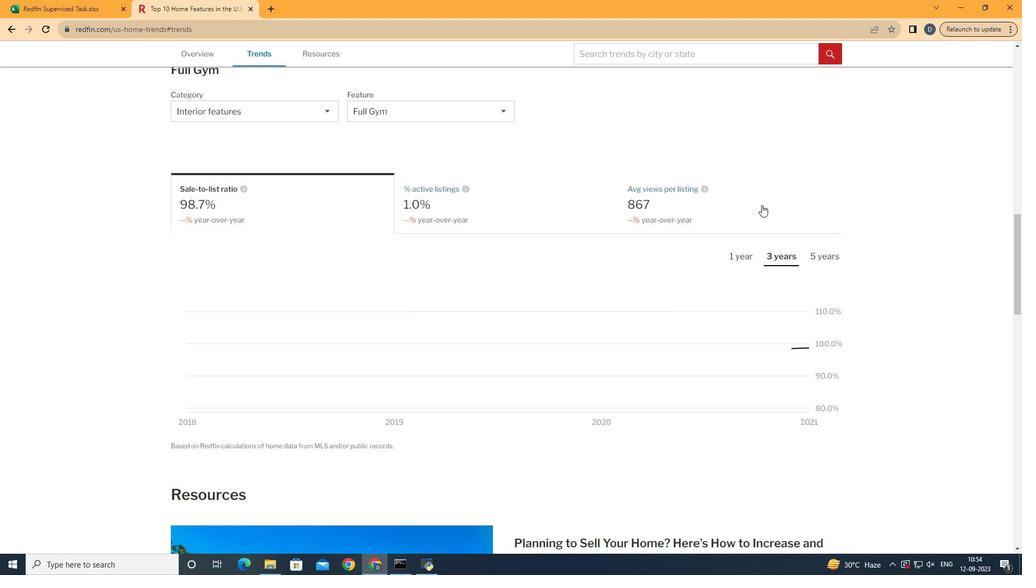 
Action: Mouse pressed left at (764, 204)
Screenshot: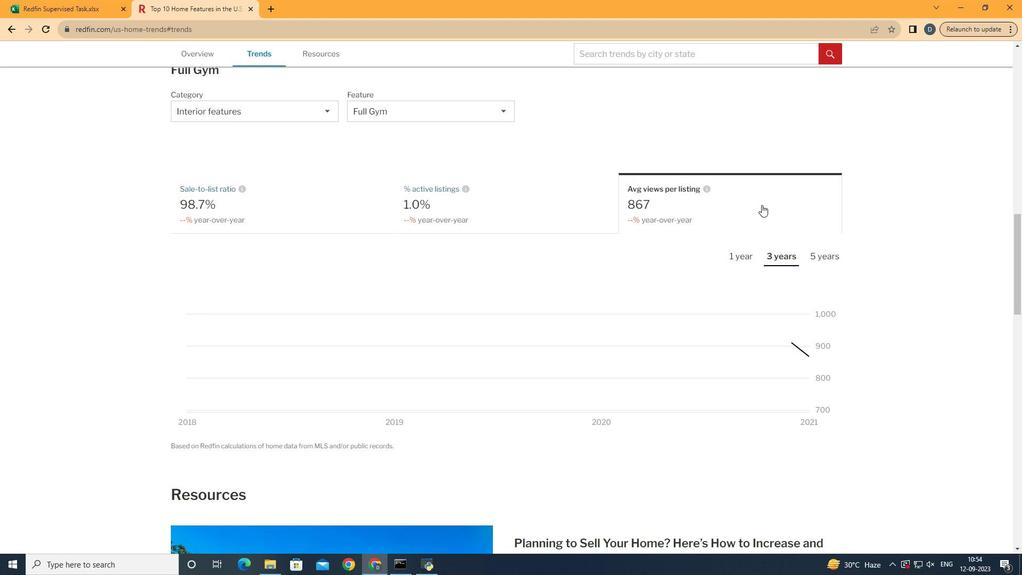 
Action: Mouse moved to (828, 254)
Screenshot: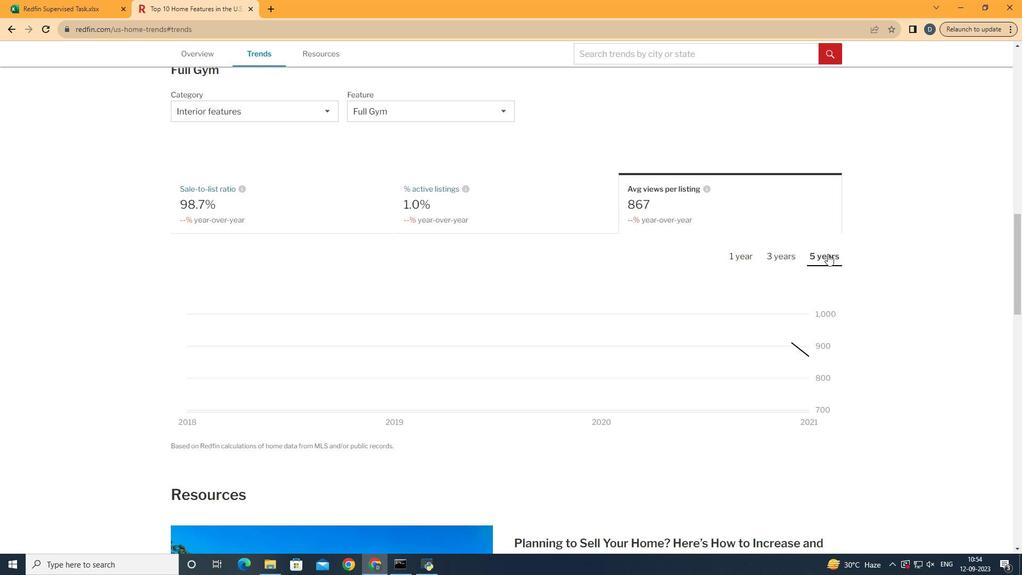 
Action: Mouse pressed left at (828, 254)
Screenshot: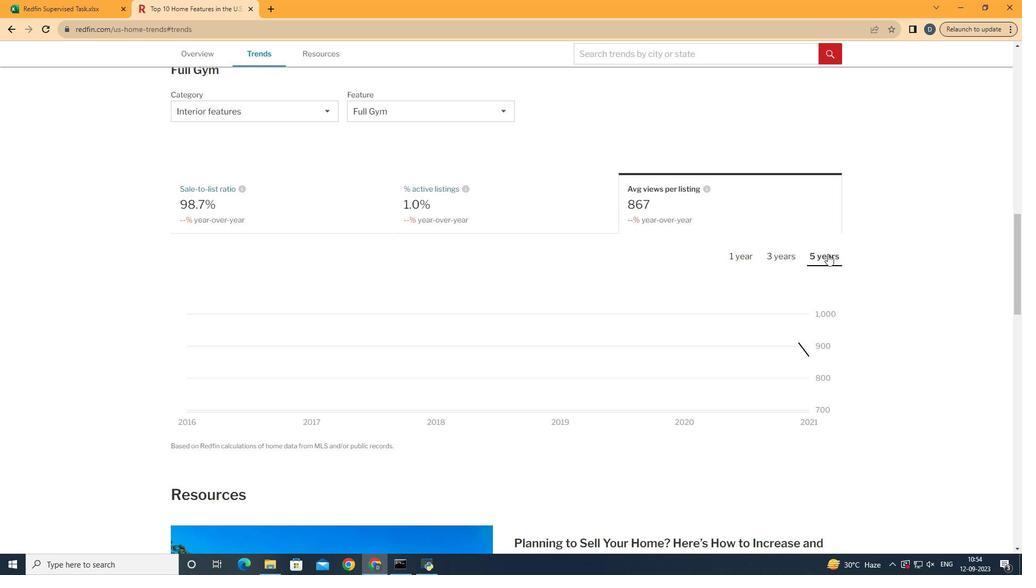 
Action: Mouse moved to (816, 349)
Screenshot: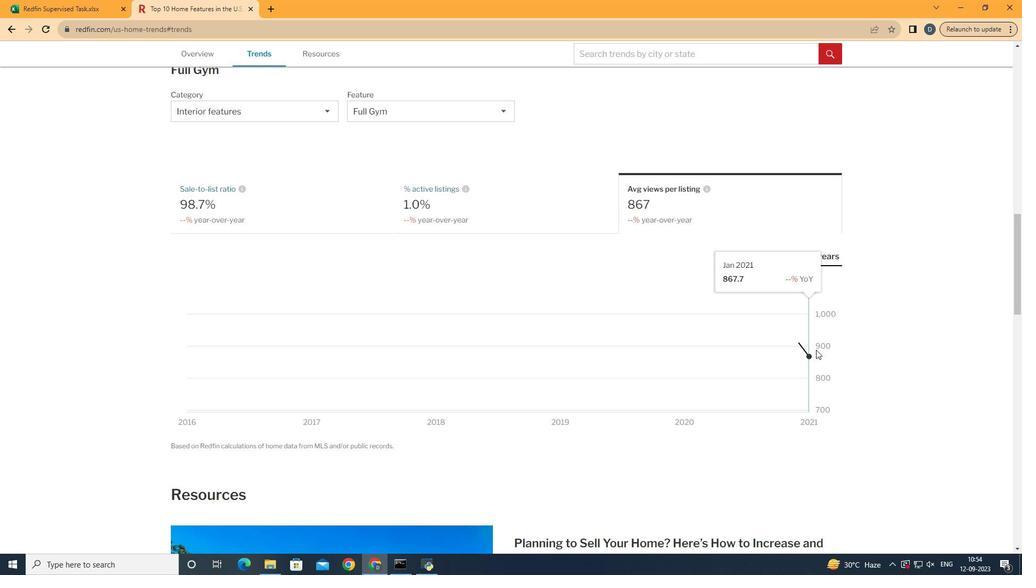 
